 Task: Create a sub task System Test and UAT for the task  Create a new online platform for online gardening tutorials in the project Constellation , assign it to team member softage.2@softage.net and update the status of the sub task to  On Track  , set the priority of the sub task to Low
Action: Mouse moved to (59, 381)
Screenshot: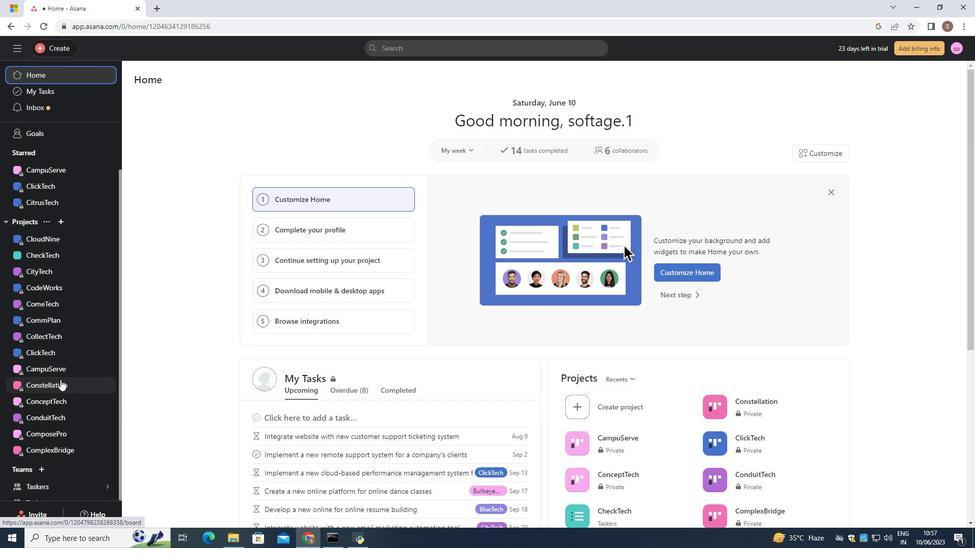 
Action: Mouse pressed left at (59, 381)
Screenshot: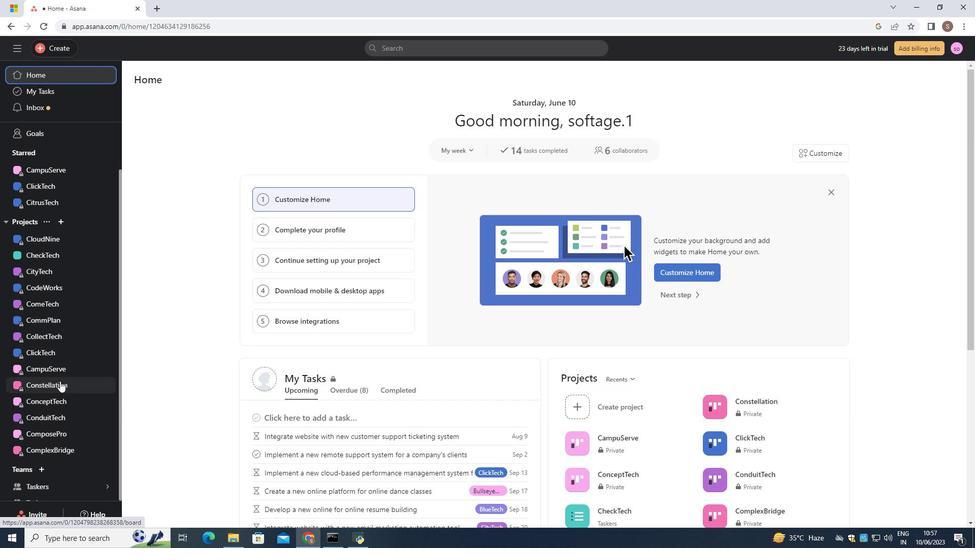 
Action: Mouse moved to (210, 232)
Screenshot: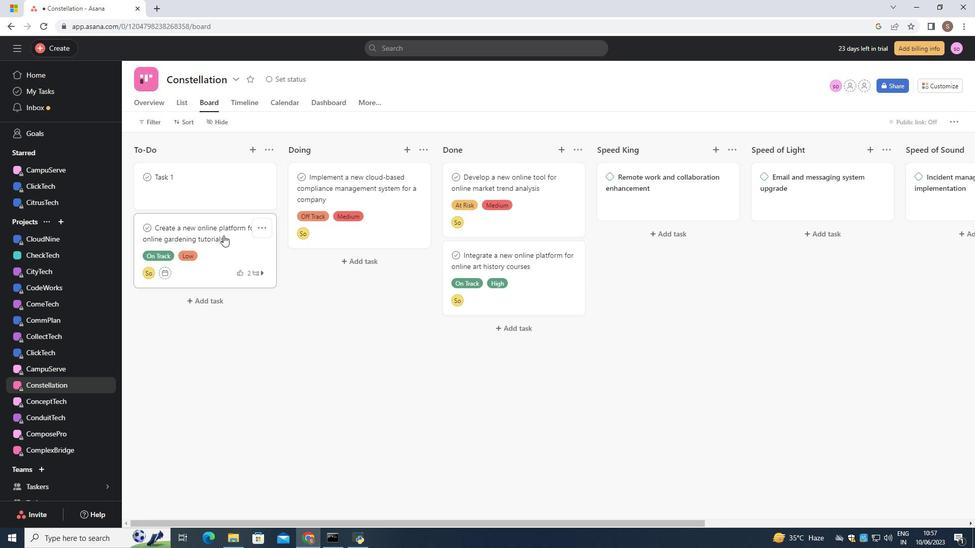 
Action: Mouse pressed left at (210, 232)
Screenshot: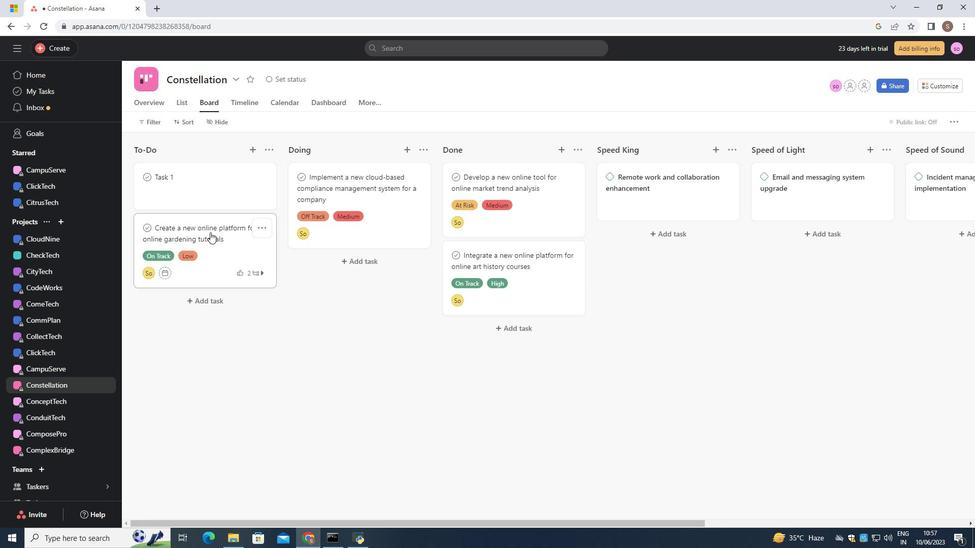 
Action: Mouse moved to (628, 333)
Screenshot: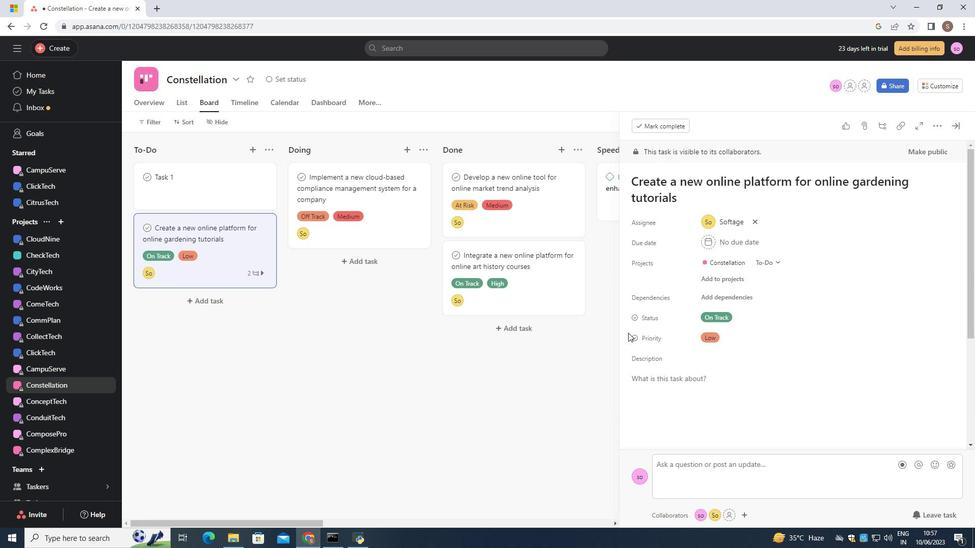 
Action: Mouse scrolled (628, 333) with delta (0, 0)
Screenshot: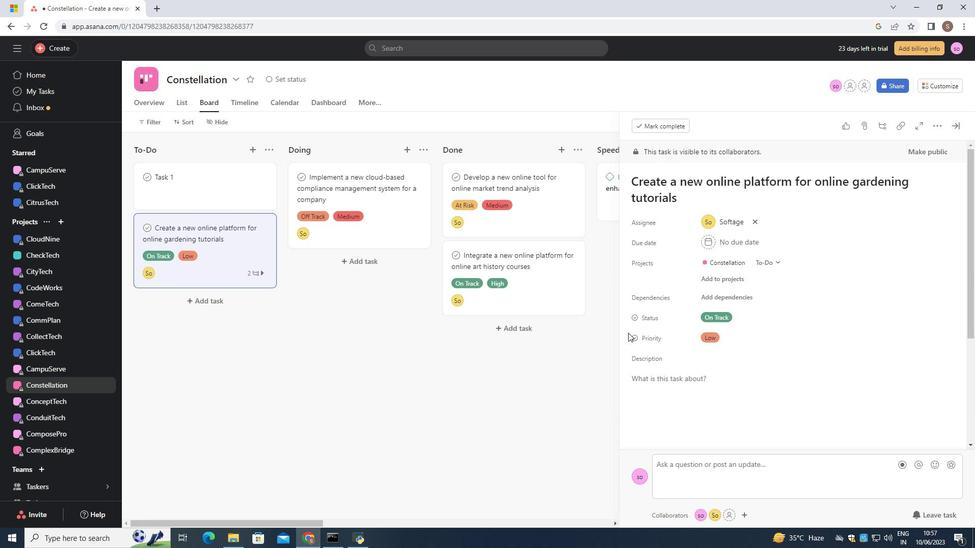 
Action: Mouse moved to (629, 333)
Screenshot: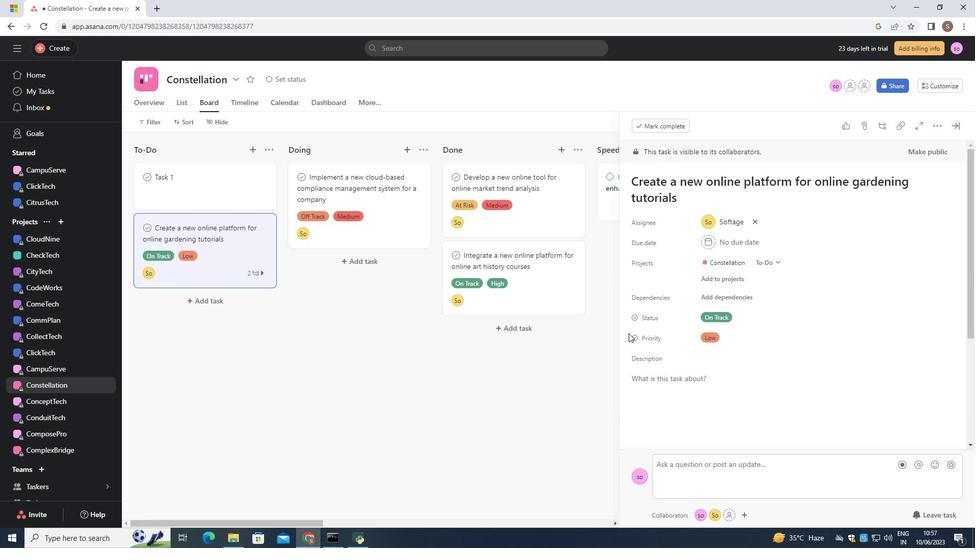 
Action: Mouse scrolled (629, 333) with delta (0, 0)
Screenshot: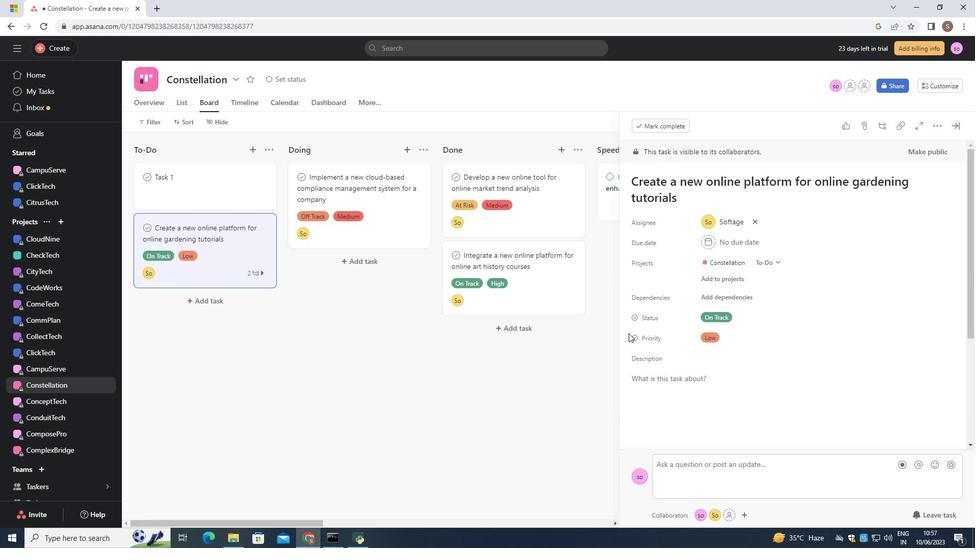 
Action: Mouse moved to (633, 334)
Screenshot: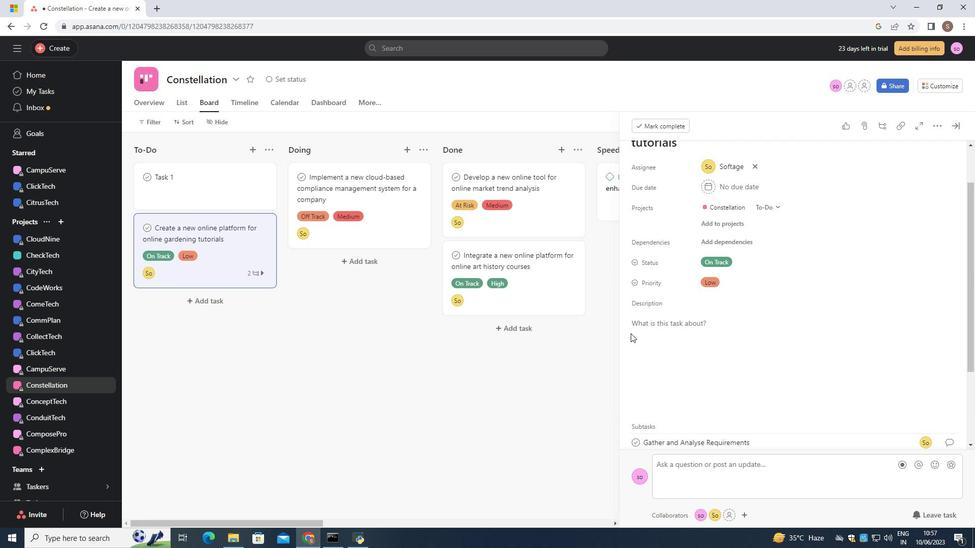 
Action: Mouse scrolled (630, 333) with delta (0, 0)
Screenshot: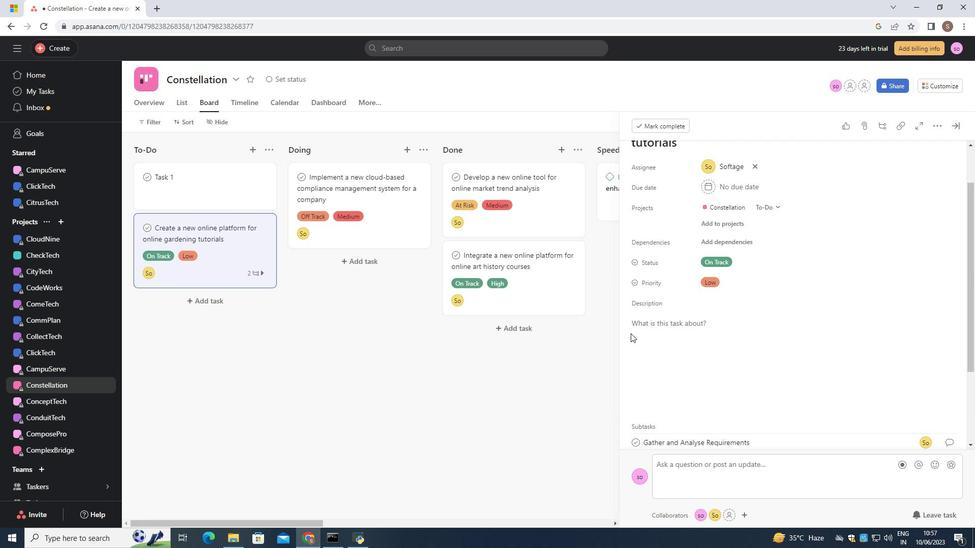 
Action: Mouse moved to (636, 335)
Screenshot: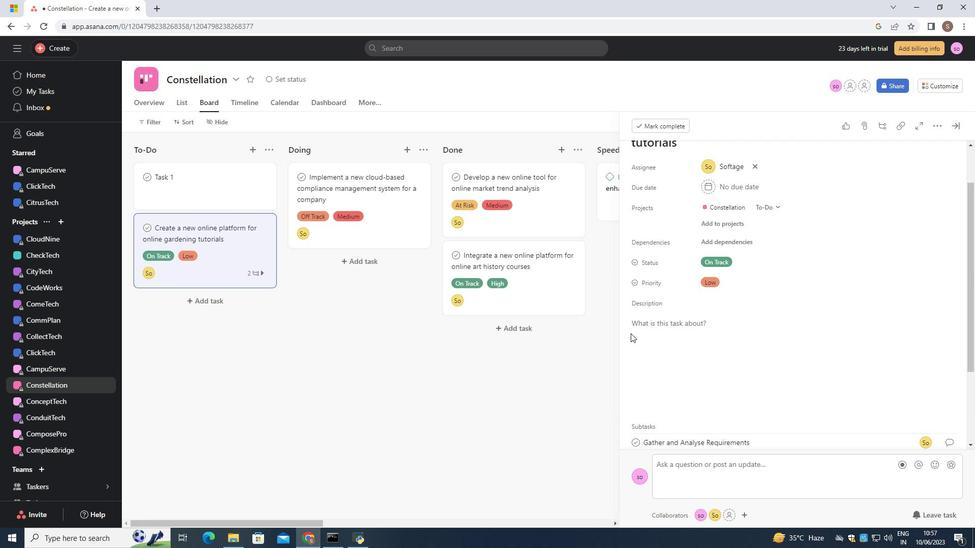 
Action: Mouse scrolled (632, 334) with delta (0, 0)
Screenshot: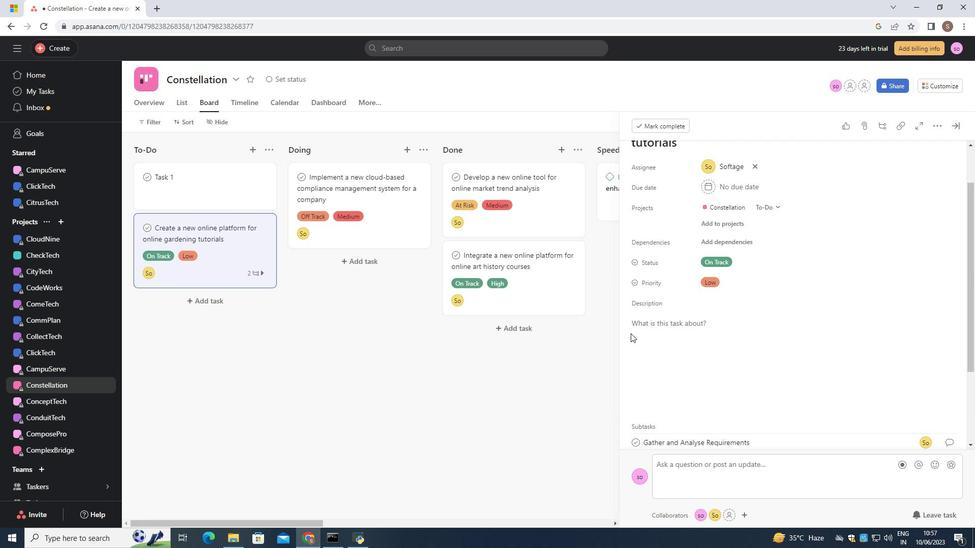 
Action: Mouse moved to (638, 336)
Screenshot: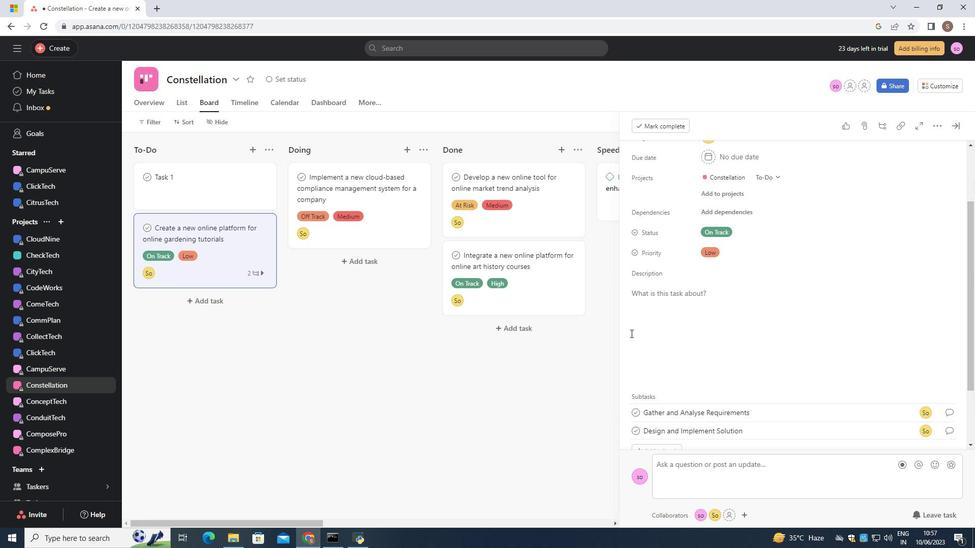 
Action: Mouse scrolled (633, 334) with delta (0, 0)
Screenshot: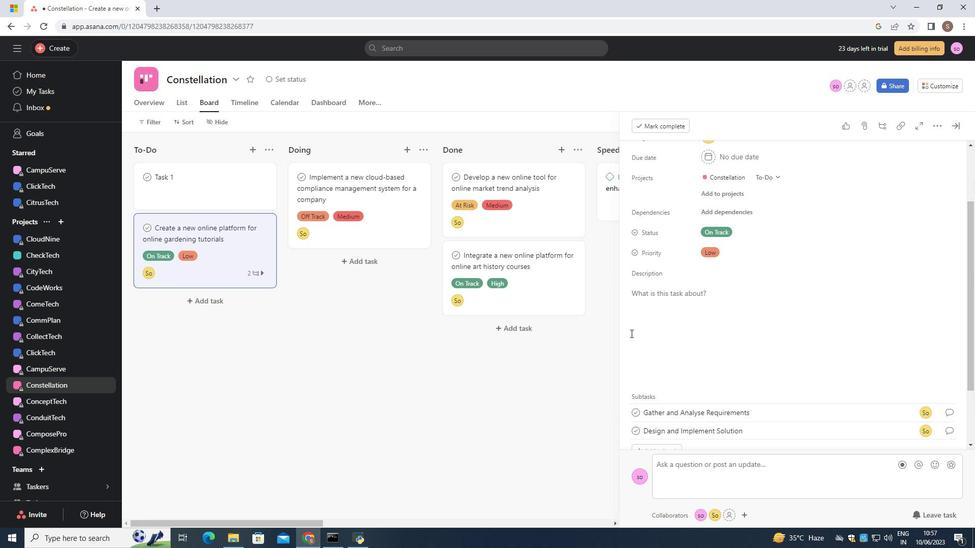 
Action: Mouse moved to (671, 369)
Screenshot: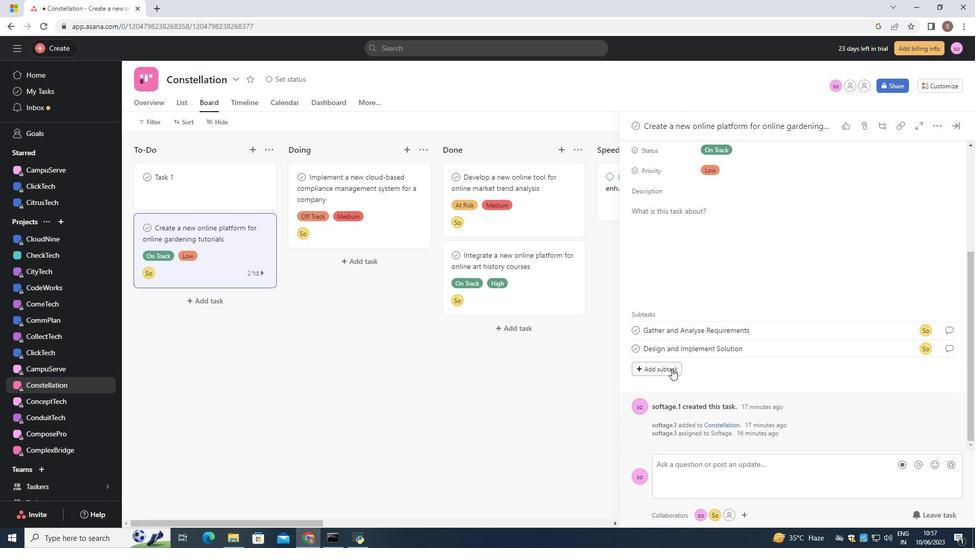 
Action: Mouse pressed left at (671, 369)
Screenshot: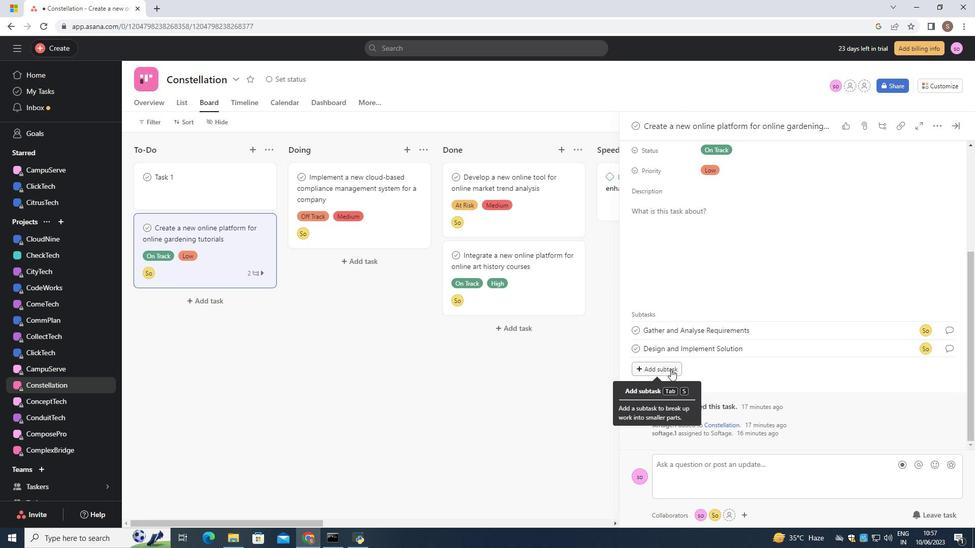 
Action: Mouse moved to (588, 413)
Screenshot: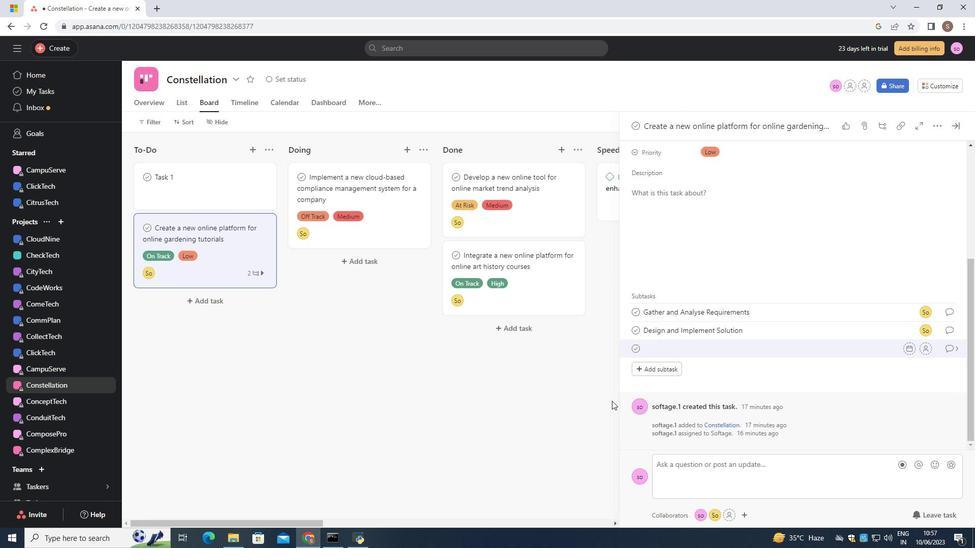 
Action: Key pressed <Key.shift>System<Key.space><Key.shift>Test<Key.space>and<Key.space><Key.shift><Key.shift><Key.shift><Key.shift><Key.shift>UAT
Screenshot: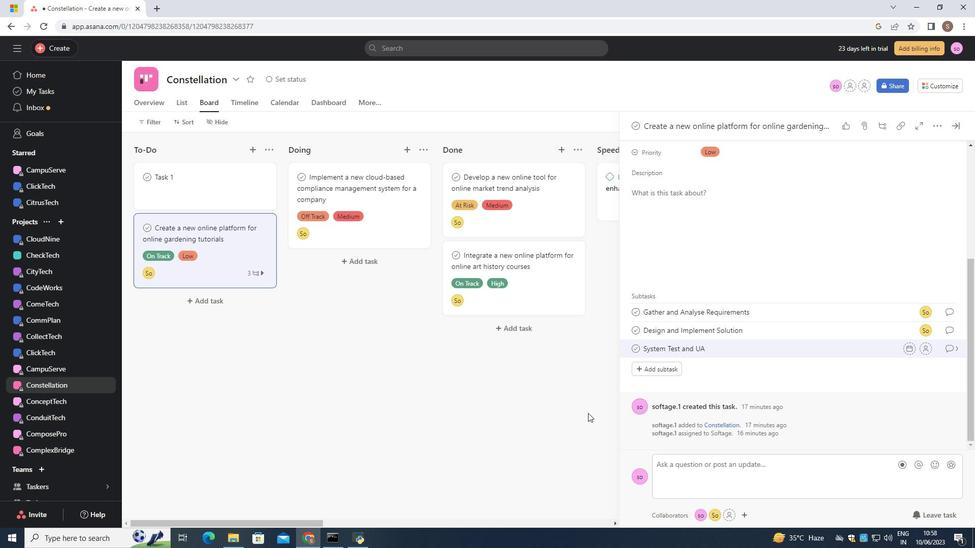 
Action: Mouse moved to (927, 344)
Screenshot: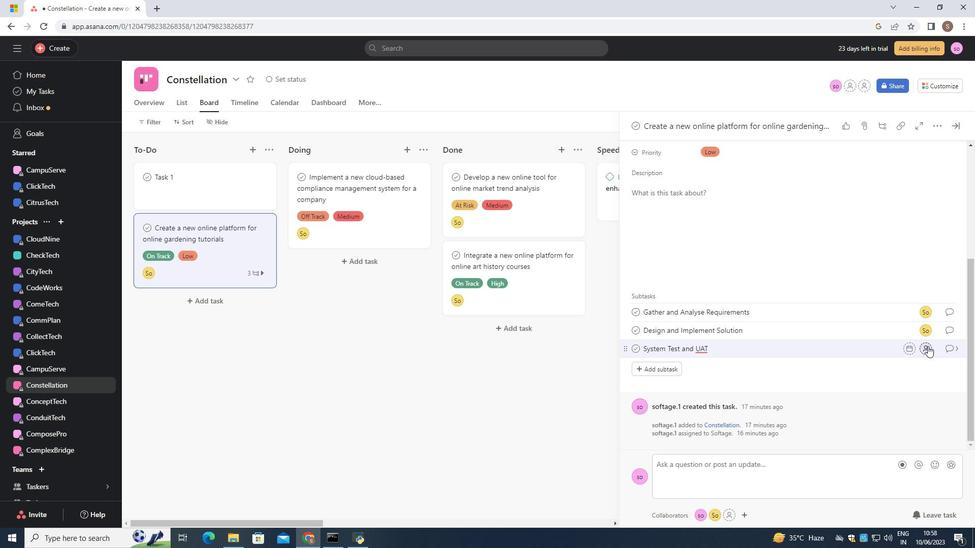 
Action: Mouse pressed left at (927, 344)
Screenshot: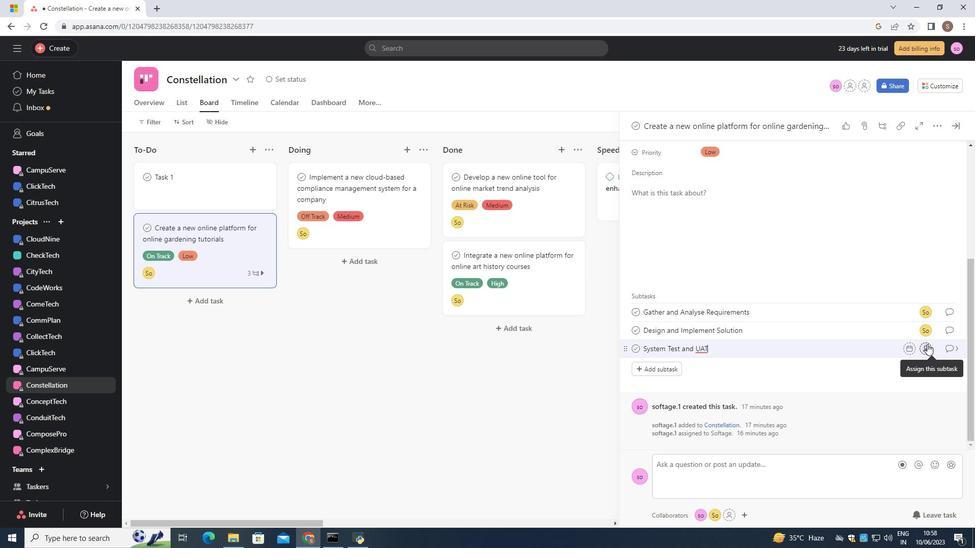 
Action: Mouse moved to (875, 371)
Screenshot: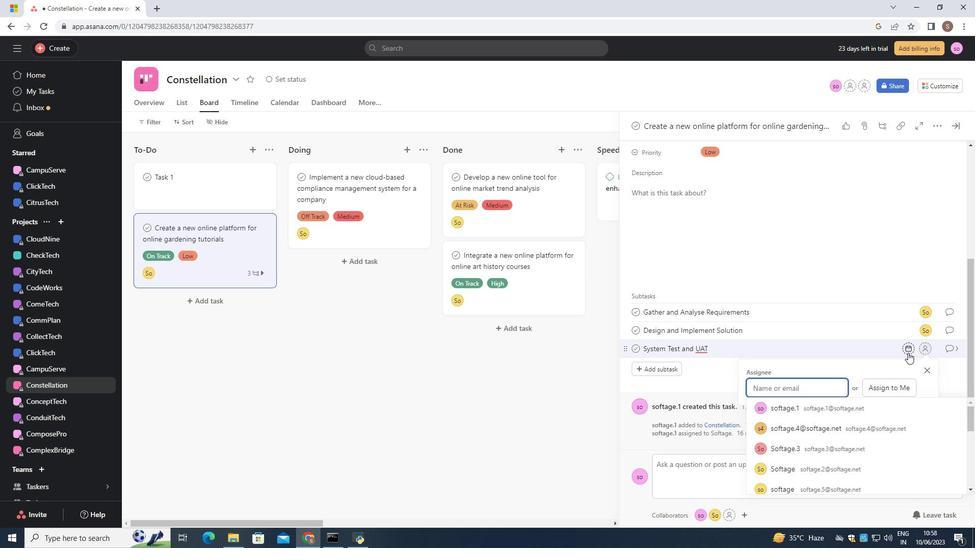 
Action: Key pressed softage.2
Screenshot: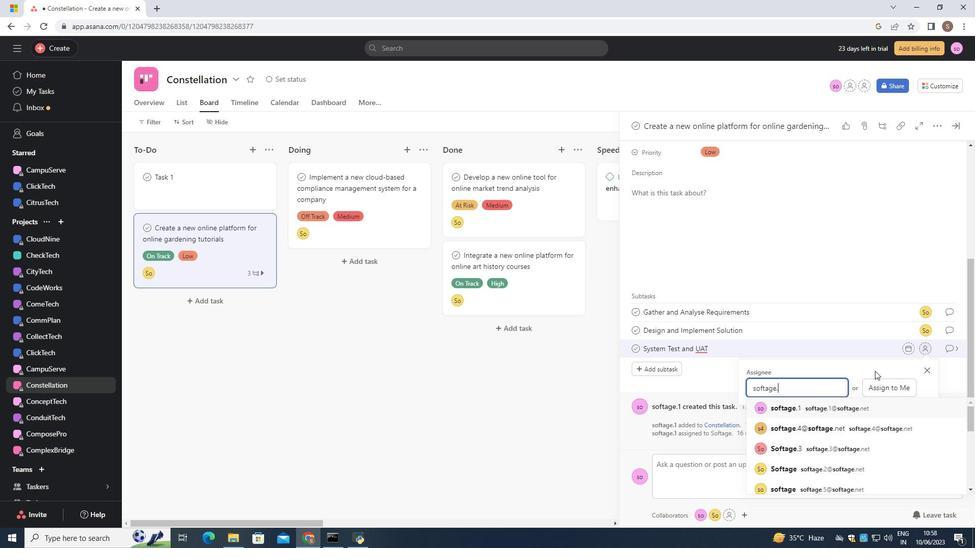 
Action: Mouse moved to (837, 409)
Screenshot: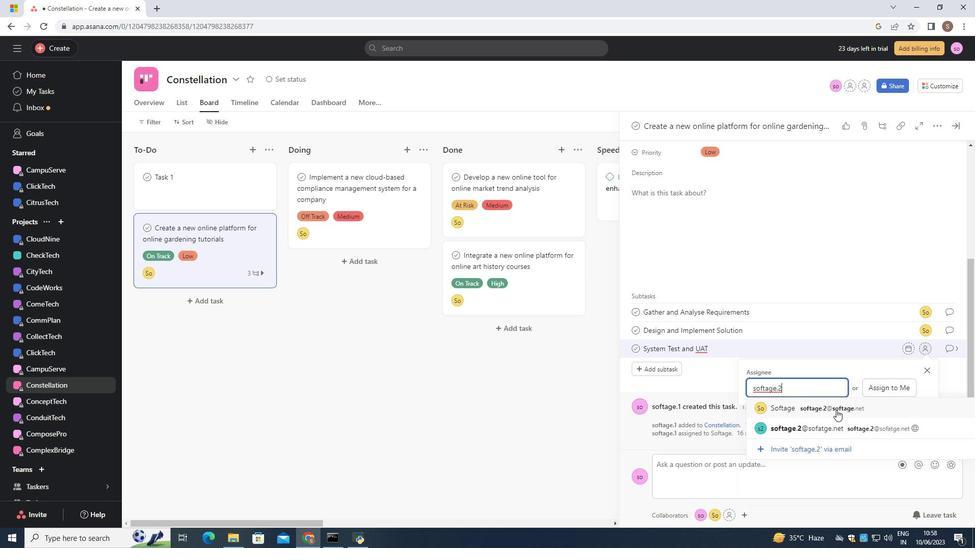 
Action: Mouse pressed left at (837, 409)
Screenshot: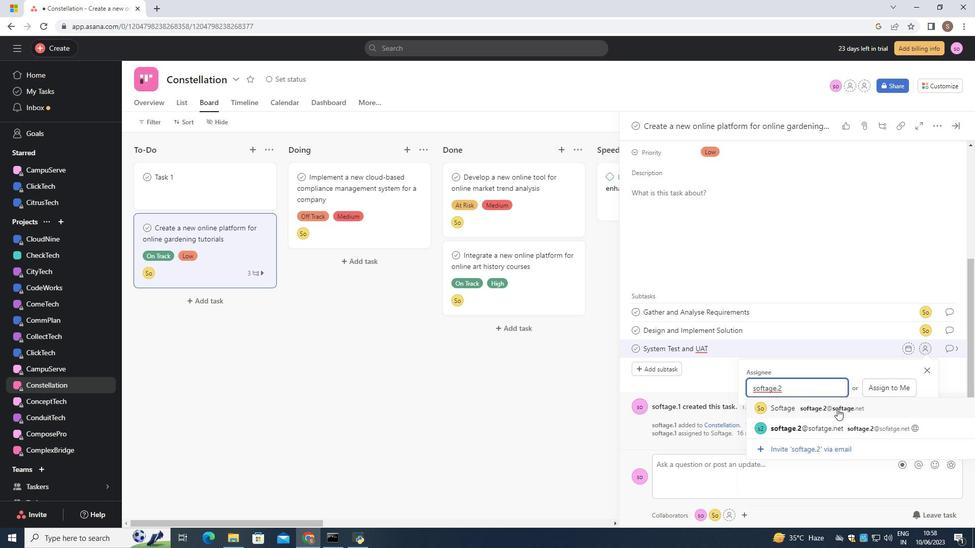 
Action: Mouse moved to (954, 350)
Screenshot: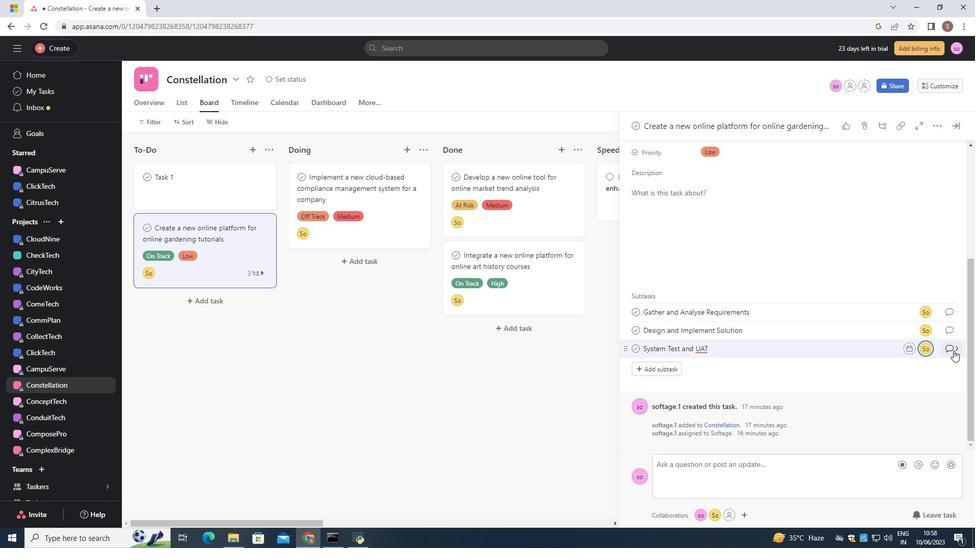 
Action: Mouse pressed left at (954, 350)
Screenshot: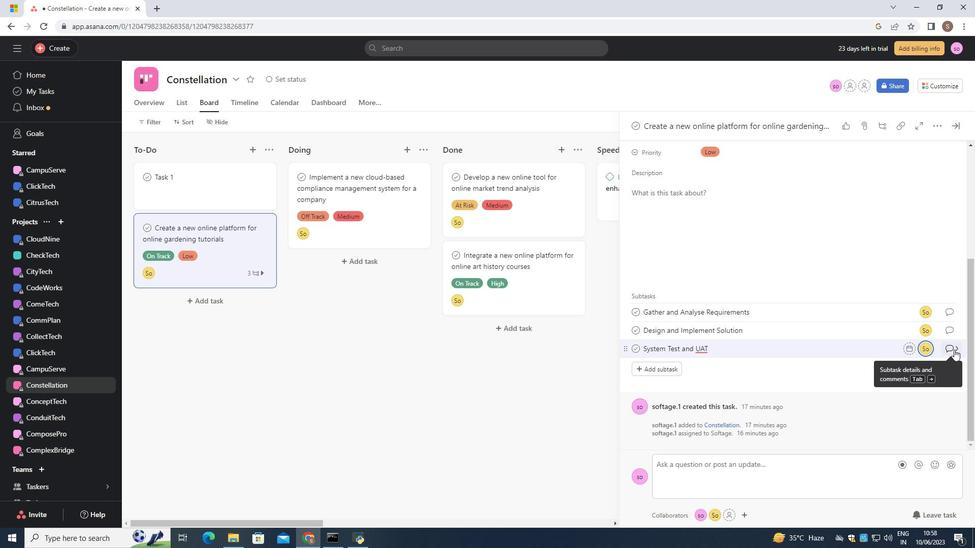 
Action: Mouse moved to (671, 291)
Screenshot: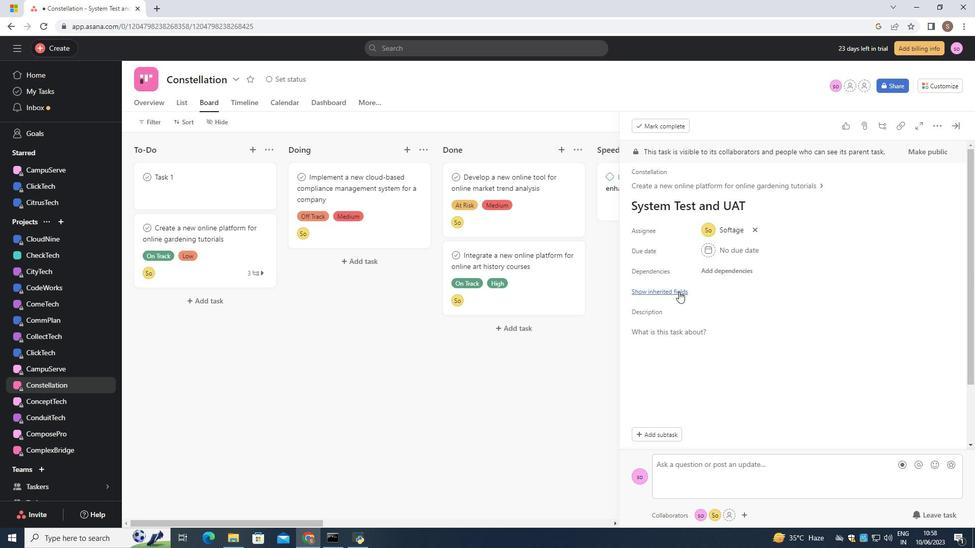 
Action: Mouse pressed left at (671, 291)
Screenshot: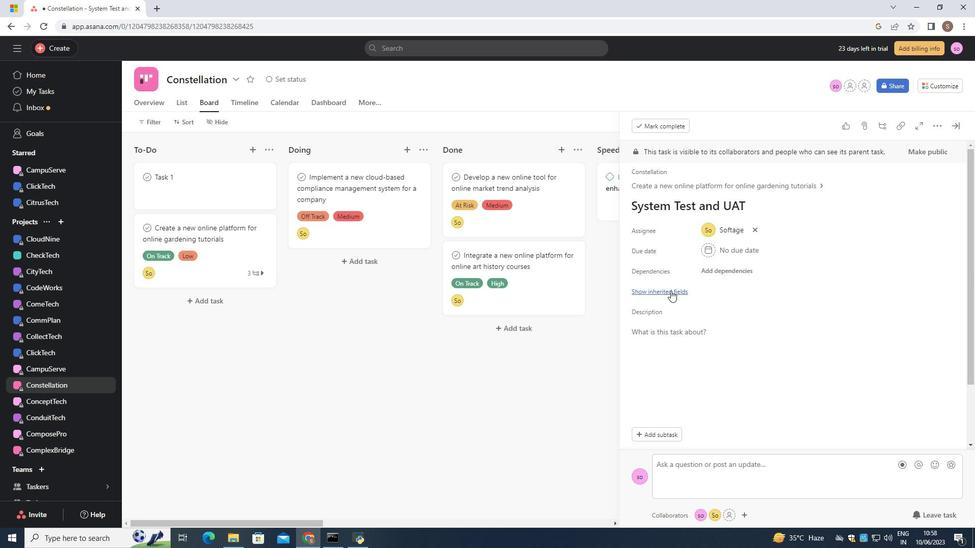 
Action: Mouse moved to (748, 308)
Screenshot: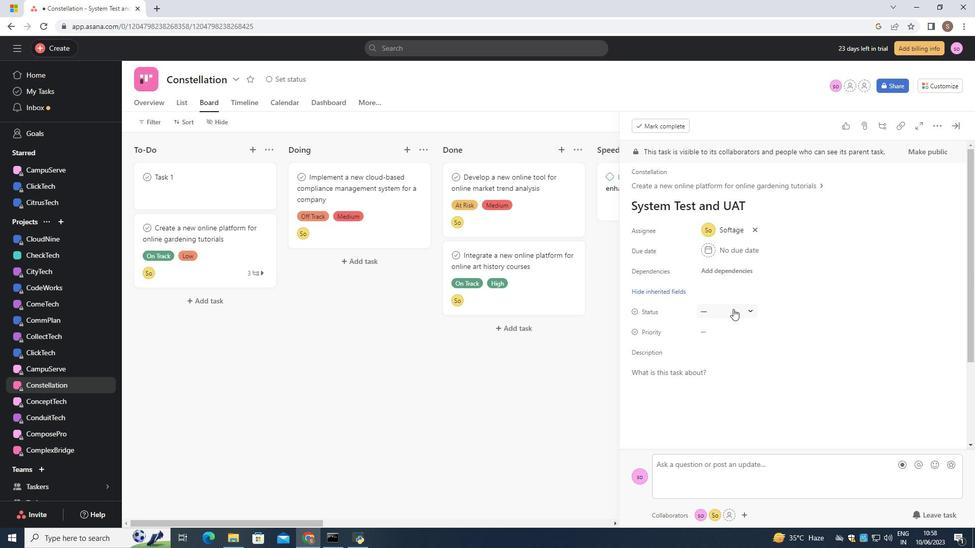 
Action: Mouse pressed left at (748, 308)
Screenshot: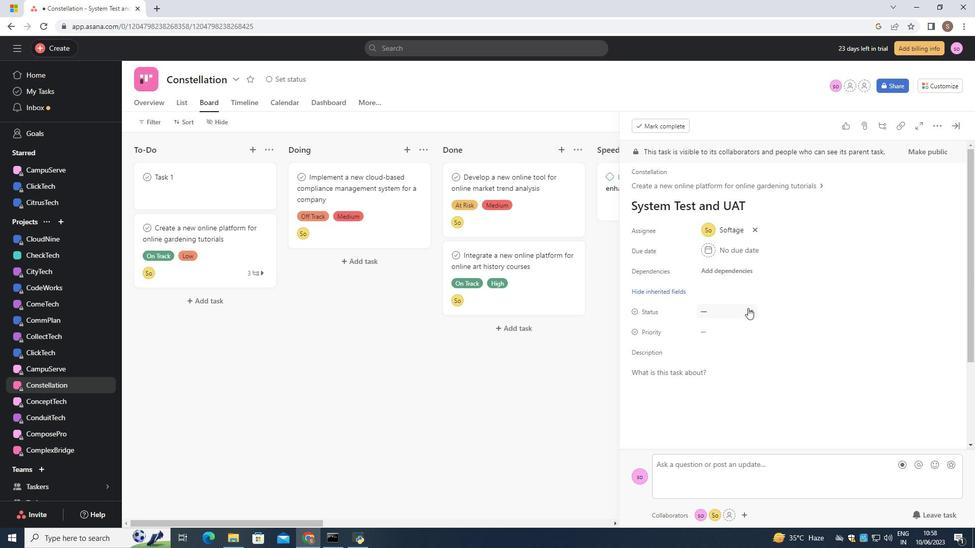 
Action: Mouse moved to (743, 347)
Screenshot: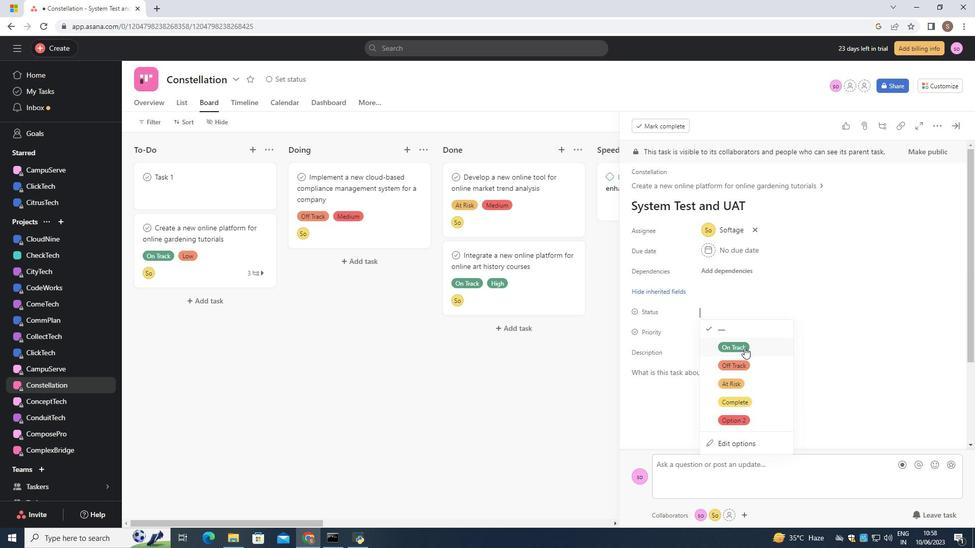 
Action: Mouse pressed left at (743, 347)
Screenshot: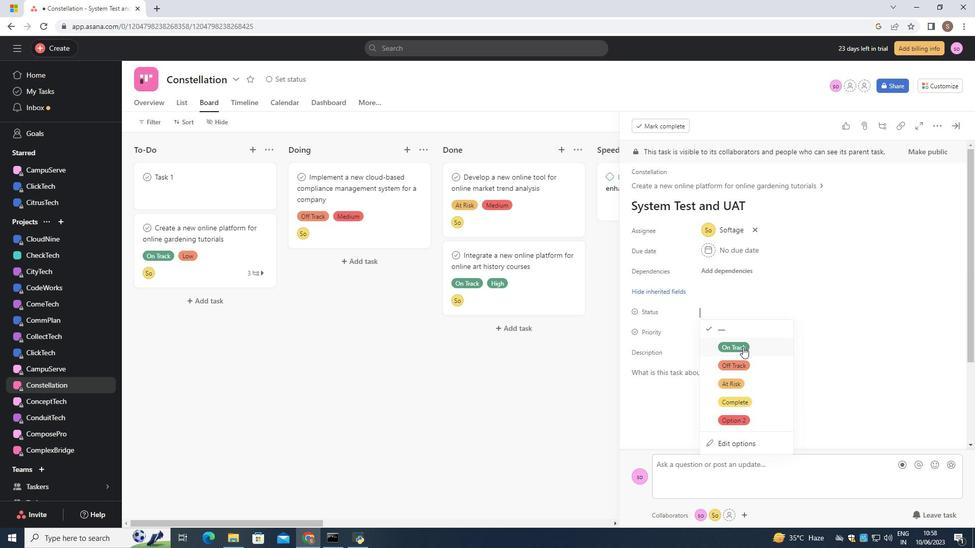 
Action: Mouse moved to (737, 332)
Screenshot: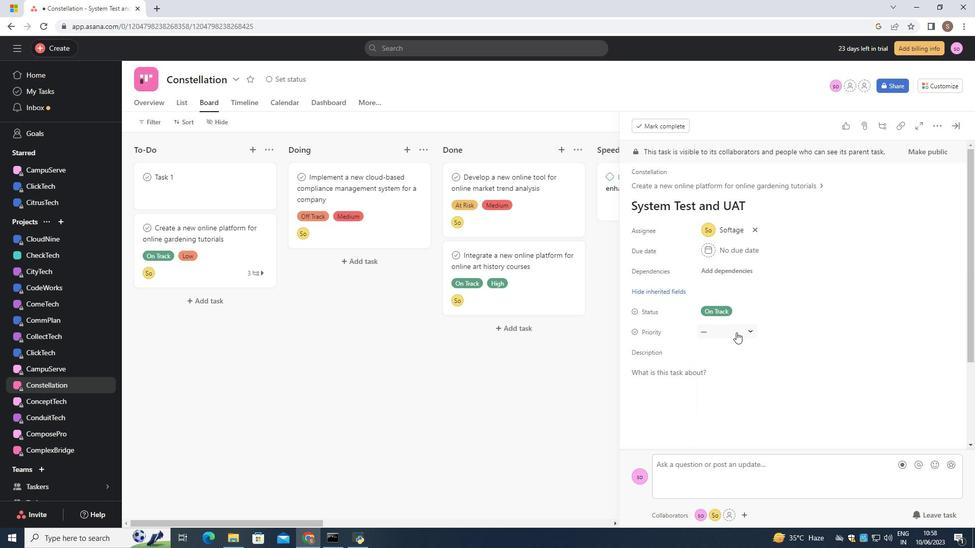 
Action: Mouse pressed left at (737, 332)
Screenshot: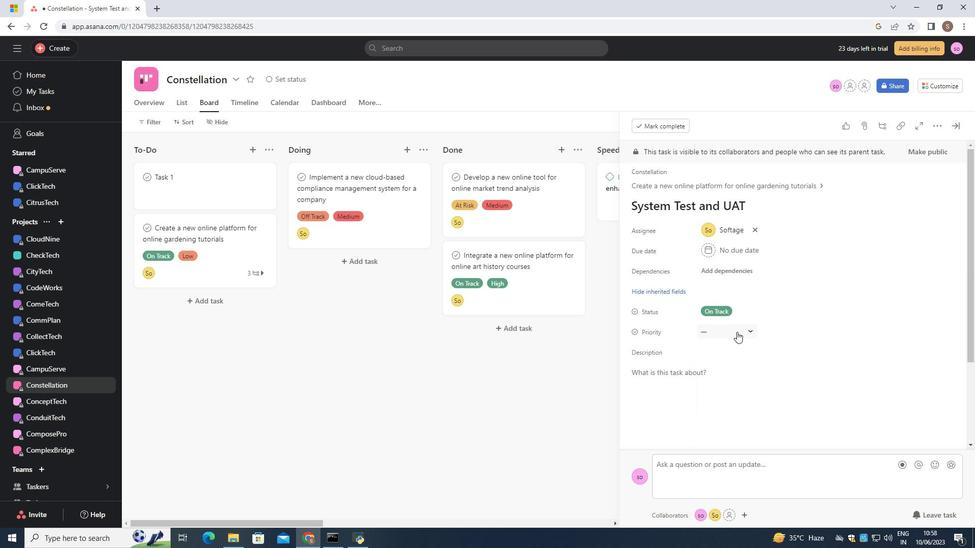 
Action: Mouse moved to (723, 400)
Screenshot: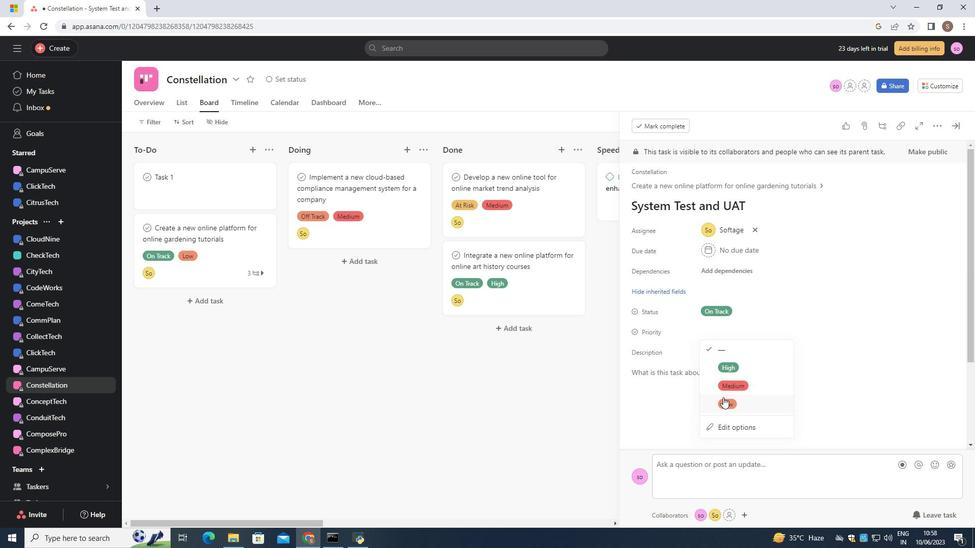 
Action: Mouse pressed left at (723, 400)
Screenshot: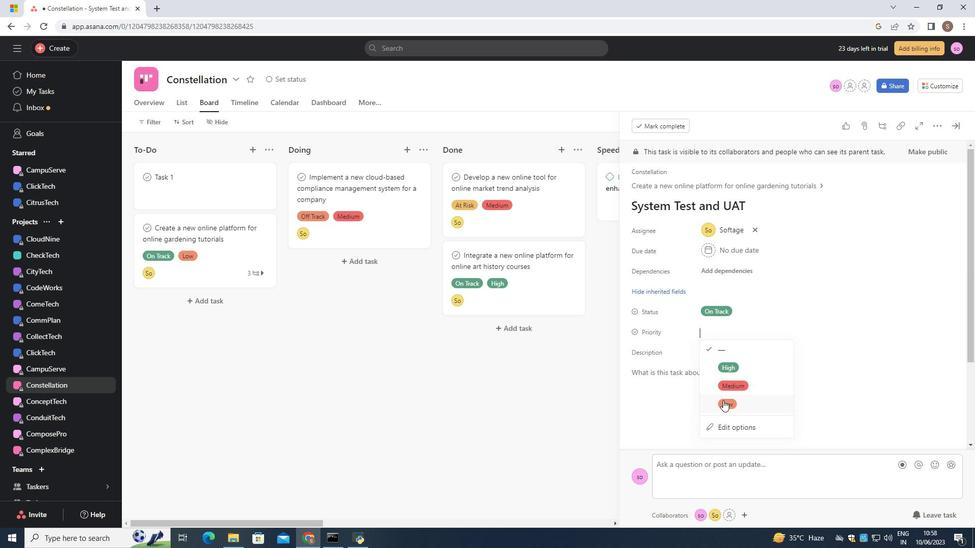 
Action: Mouse moved to (733, 392)
Screenshot: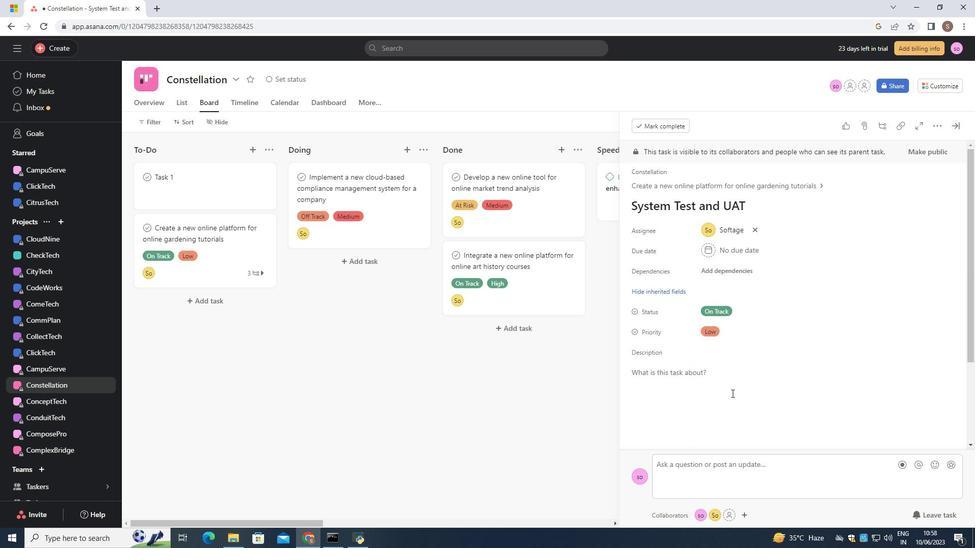 
